 Task: Hide page details from your booking page.
Action: Mouse moved to (743, 218)
Screenshot: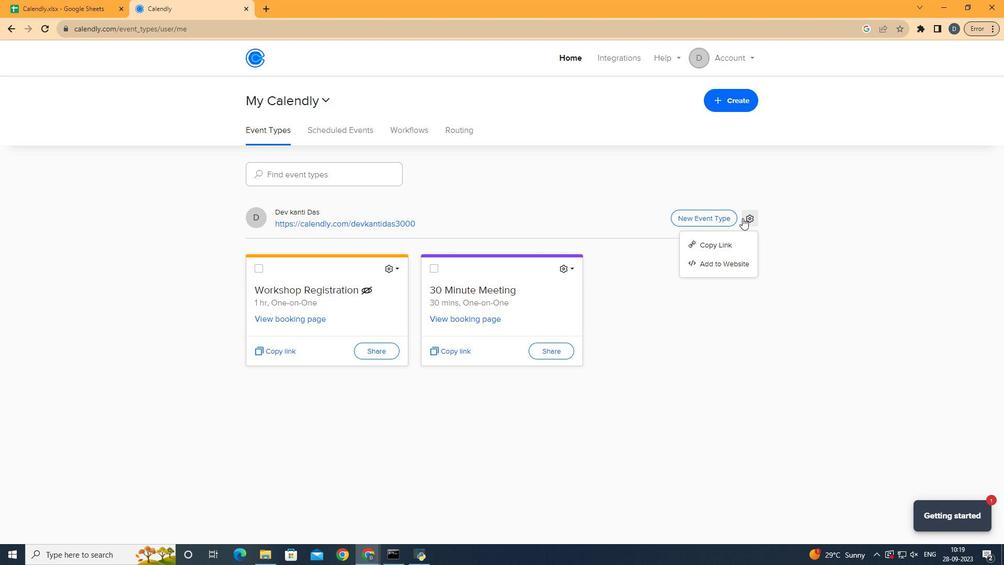 
Action: Mouse pressed left at (743, 218)
Screenshot: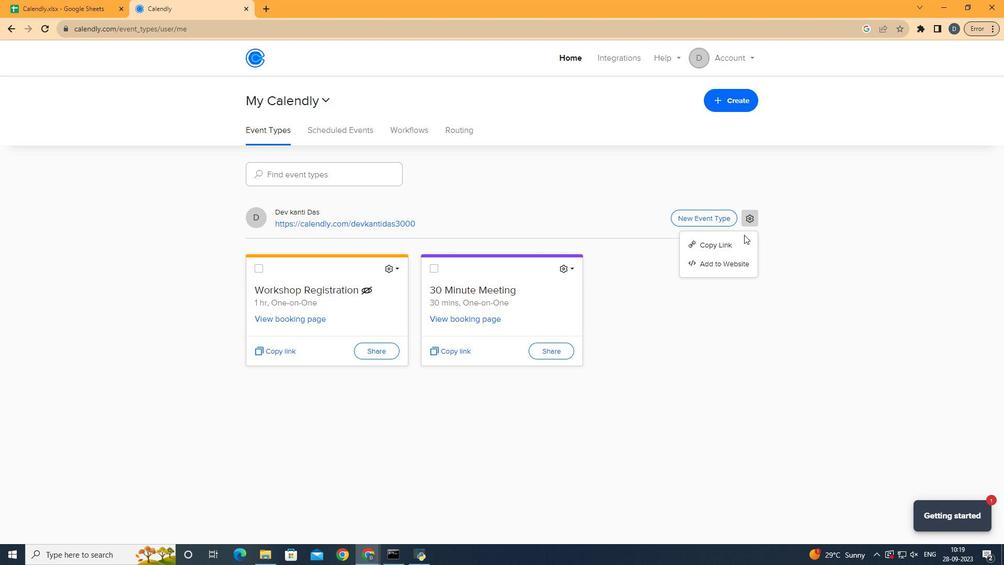
Action: Mouse moved to (736, 266)
Screenshot: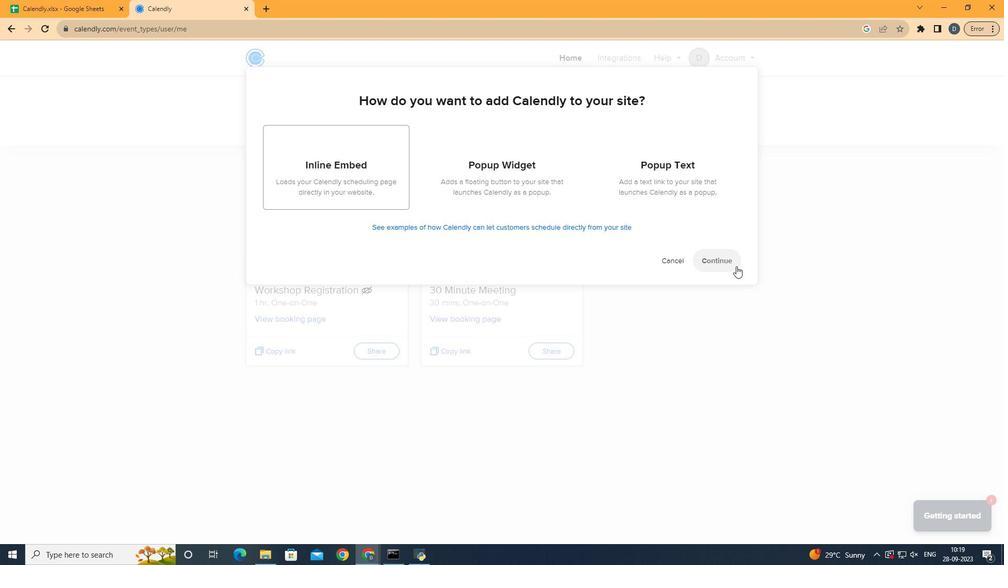 
Action: Mouse pressed left at (736, 266)
Screenshot: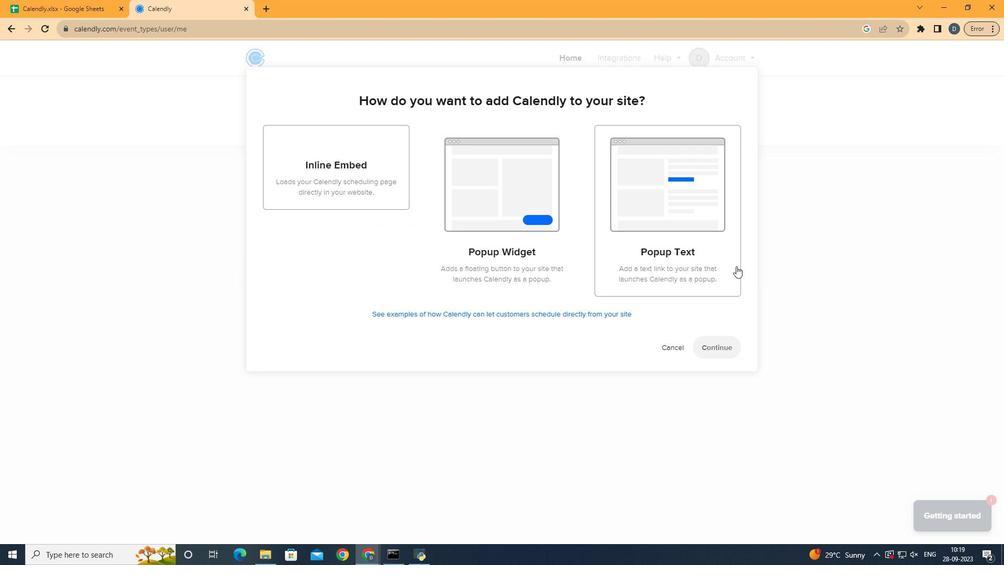 
Action: Mouse moved to (387, 232)
Screenshot: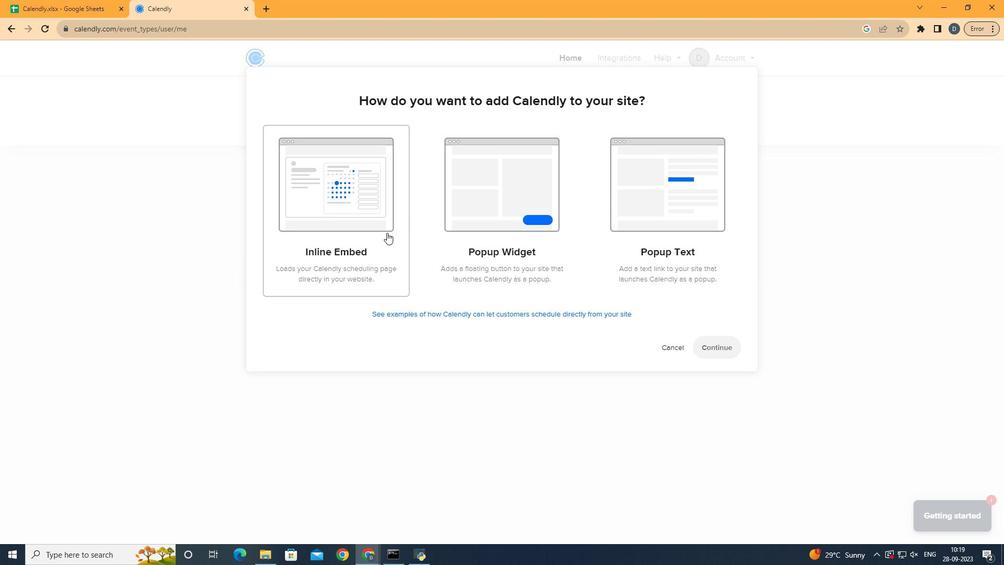 
Action: Mouse pressed left at (387, 232)
Screenshot: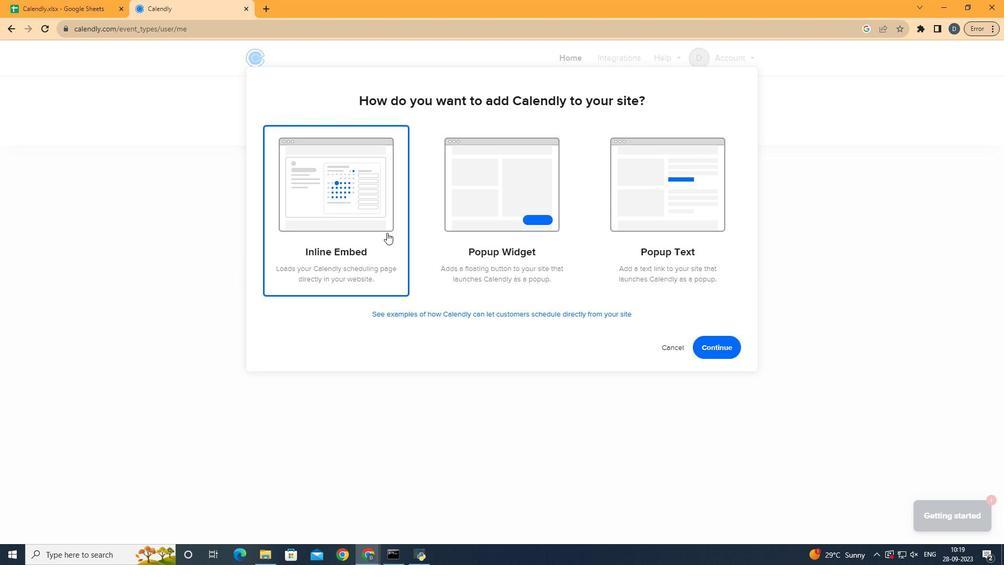 
Action: Mouse moved to (727, 350)
Screenshot: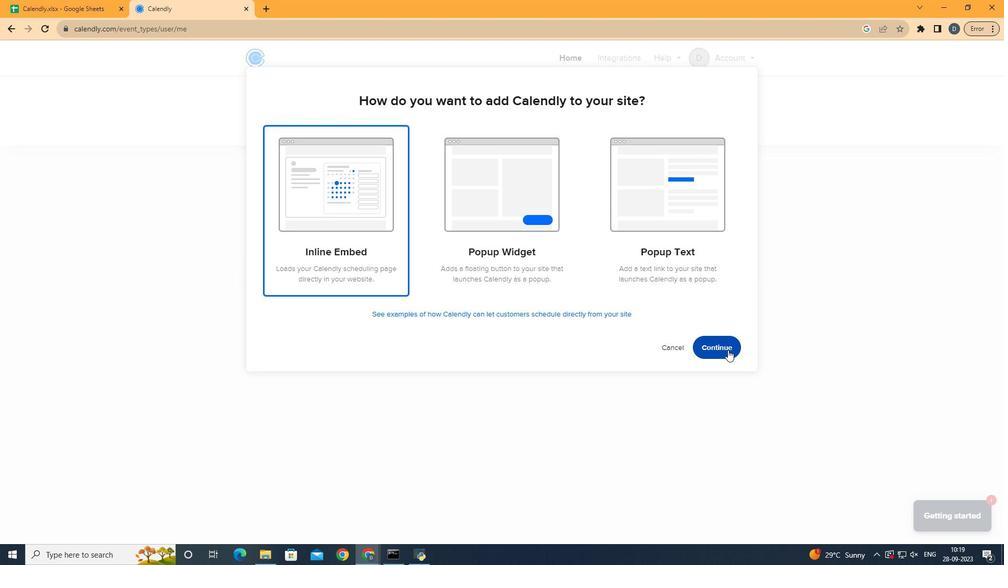 
Action: Mouse pressed left at (727, 350)
Screenshot: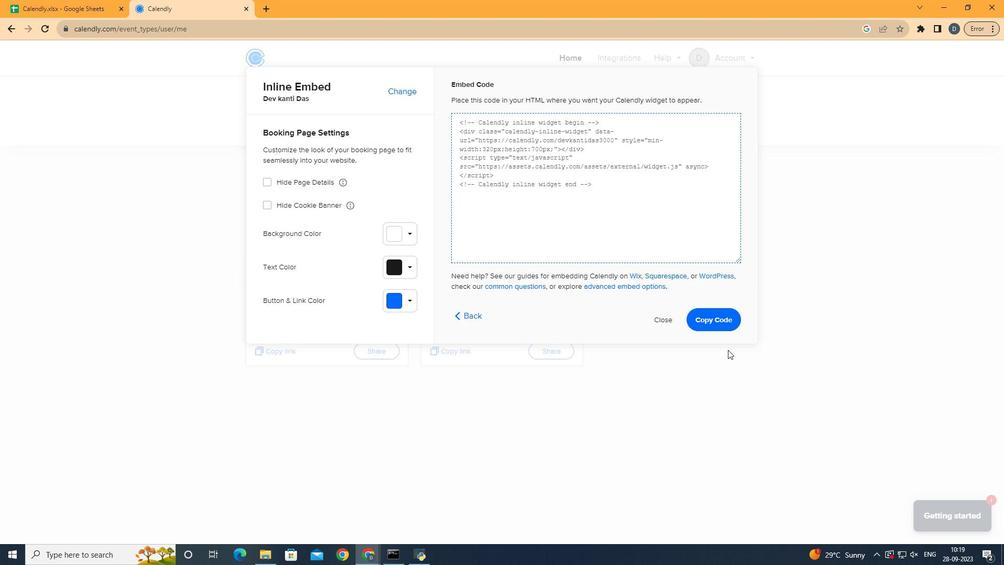 
Action: Mouse moved to (273, 183)
Screenshot: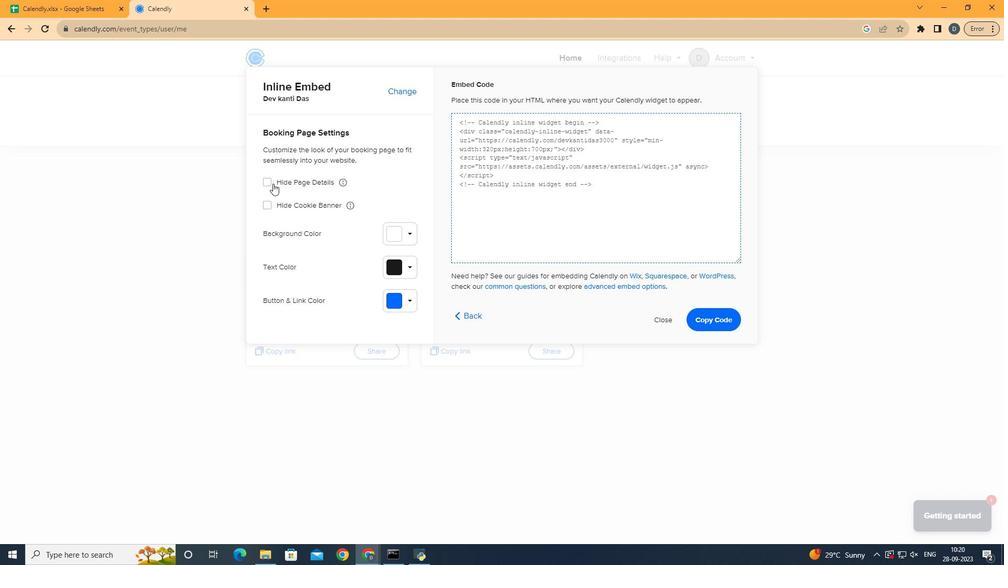 
Action: Mouse pressed left at (273, 183)
Screenshot: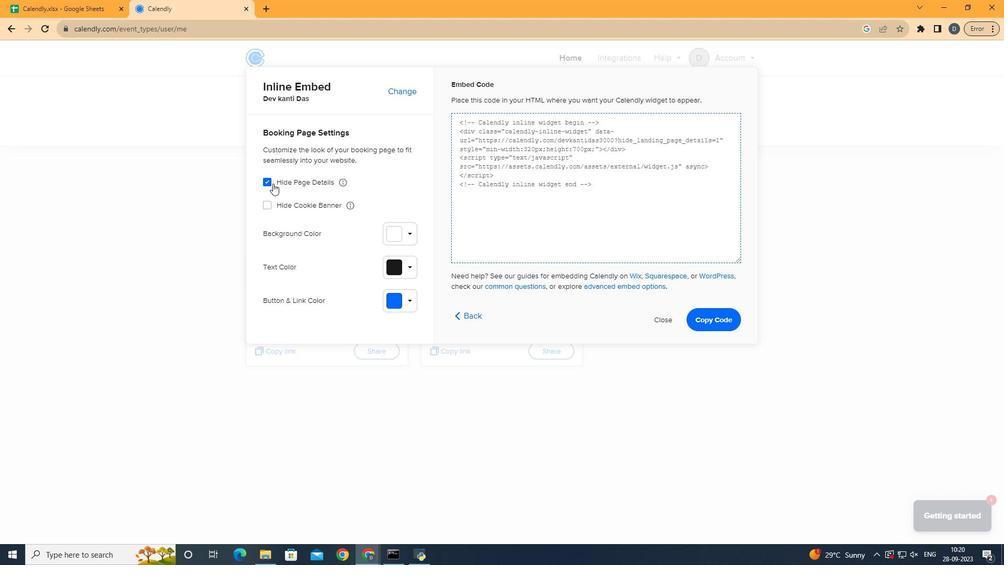 
Action: Mouse moved to (442, 185)
Screenshot: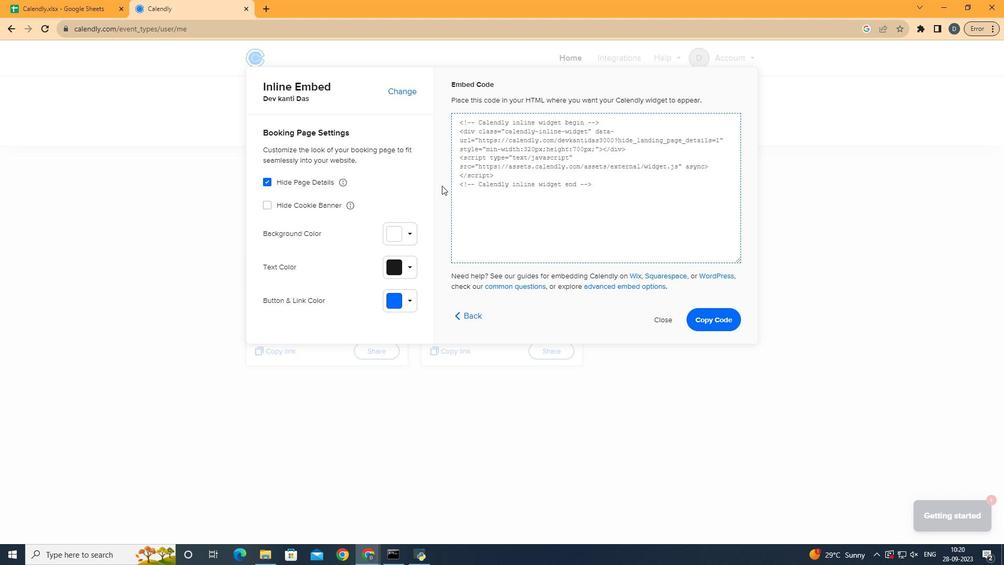 
